 Task: Search for the contact with the first name 'Shubham' in Outlook.
Action: Mouse moved to (19, 72)
Screenshot: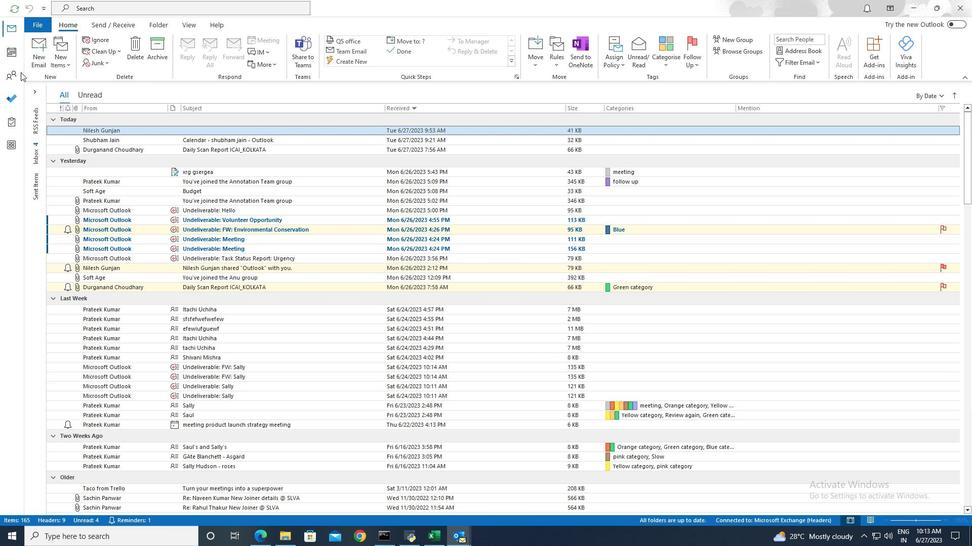
Action: Mouse pressed left at (19, 72)
Screenshot: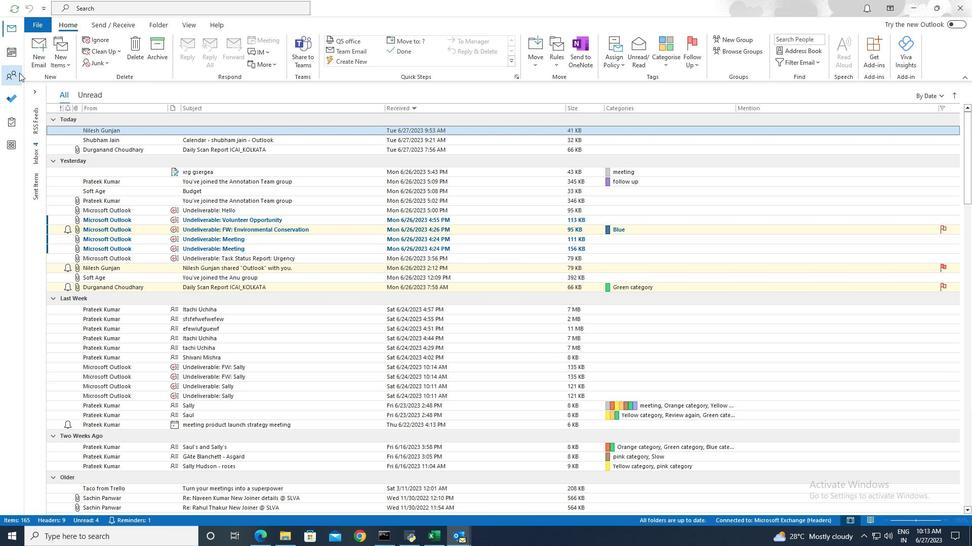 
Action: Mouse moved to (247, 5)
Screenshot: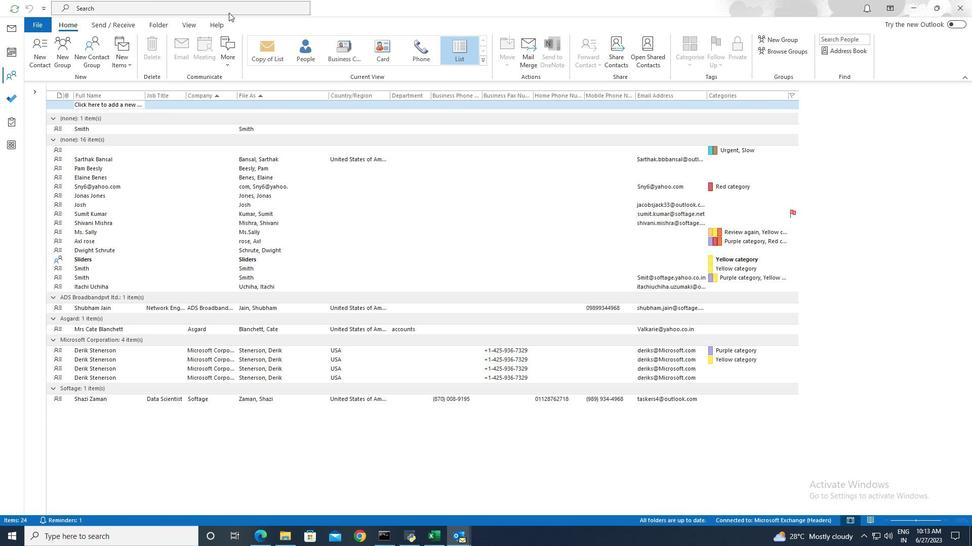 
Action: Mouse pressed left at (247, 5)
Screenshot: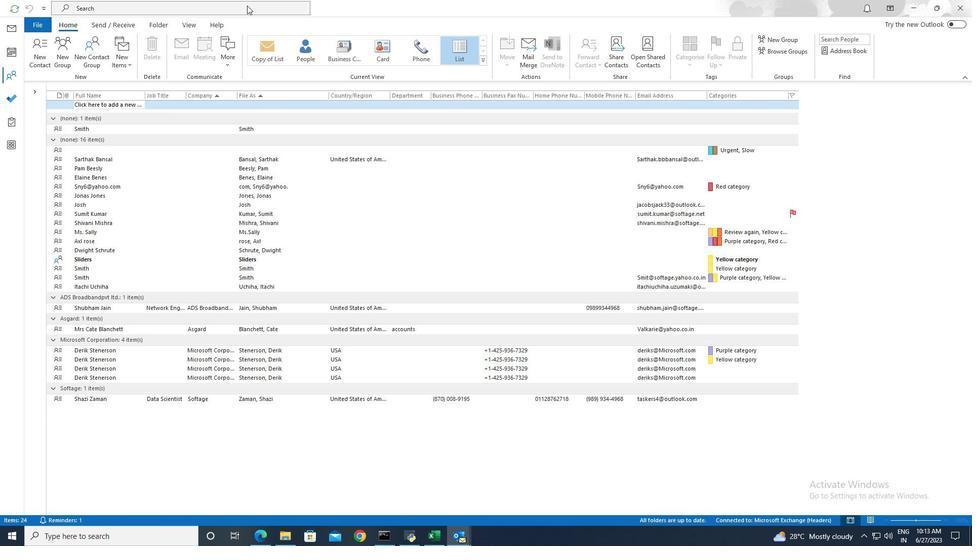 
Action: Mouse moved to (347, 8)
Screenshot: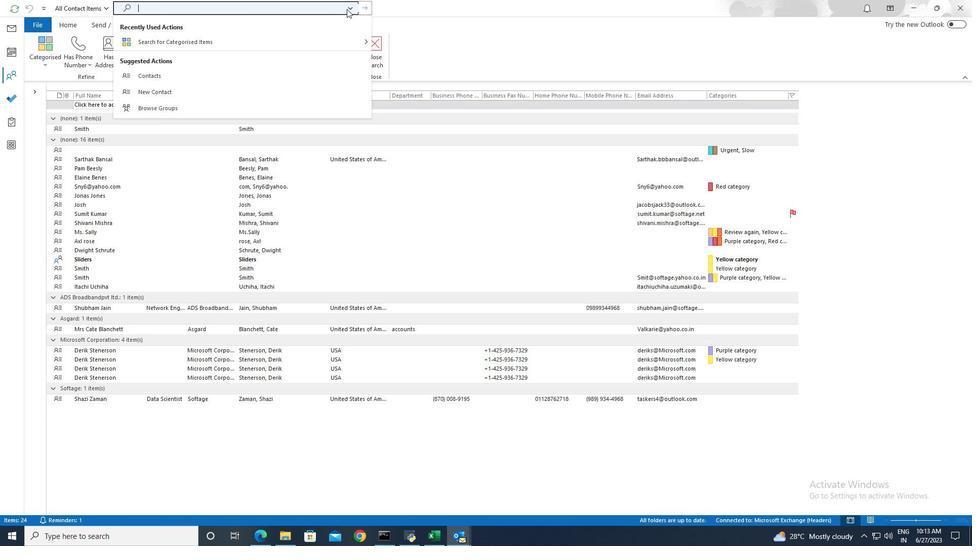 
Action: Mouse pressed left at (347, 8)
Screenshot: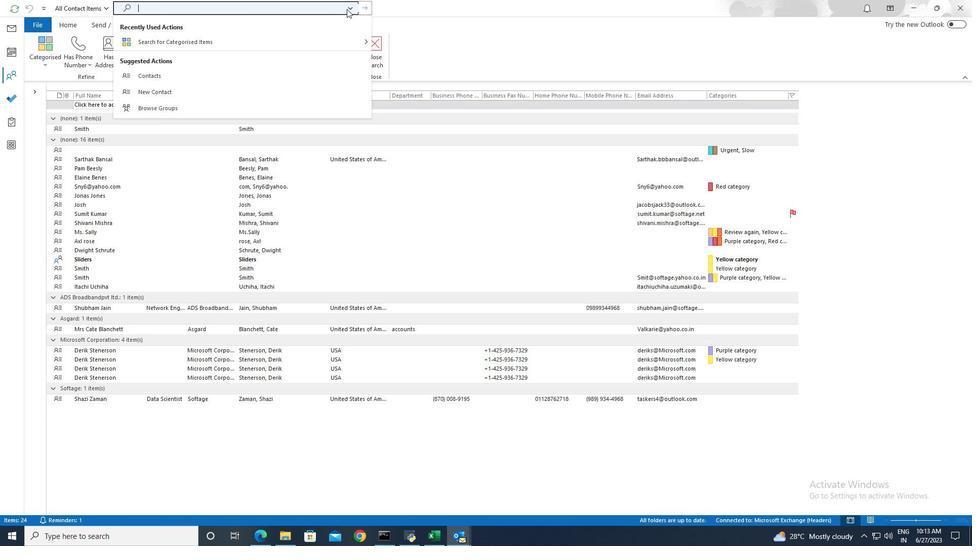 
Action: Mouse moved to (171, 157)
Screenshot: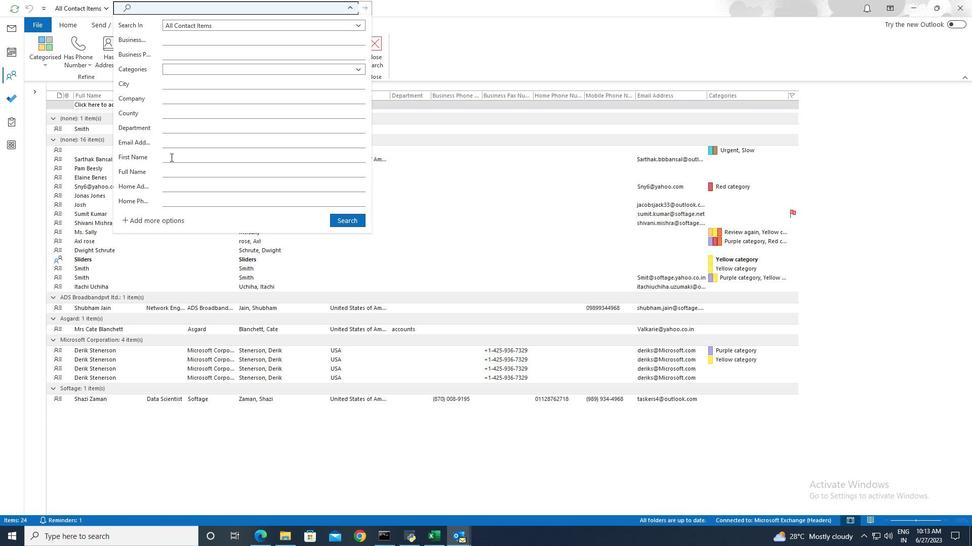 
Action: Mouse pressed left at (171, 157)
Screenshot: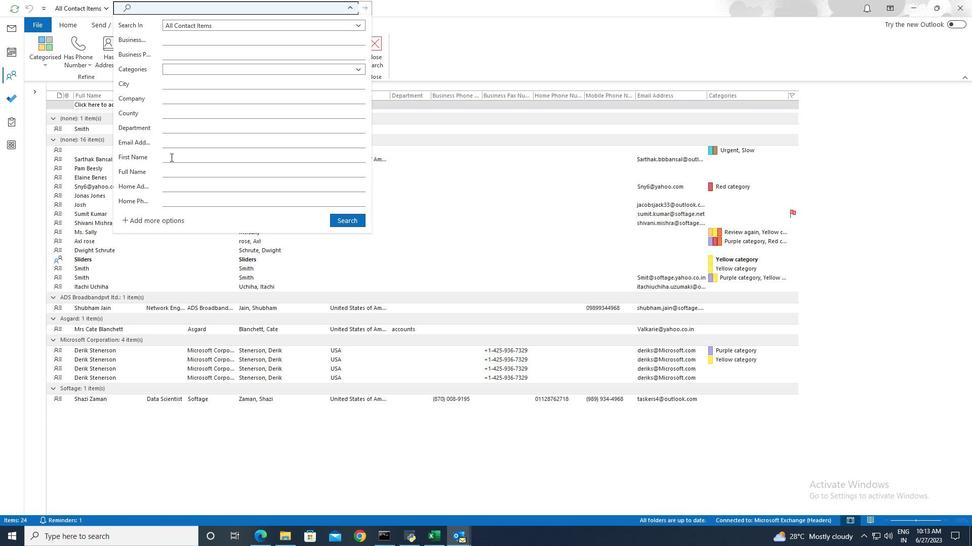 
Action: Key pressed <Key.shift>Shubham
Screenshot: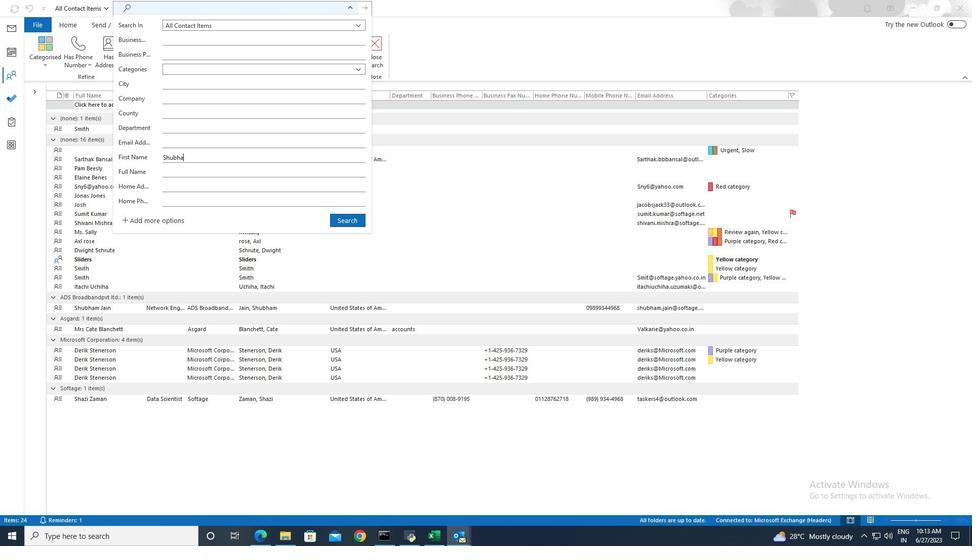 
Action: Mouse moved to (359, 217)
Screenshot: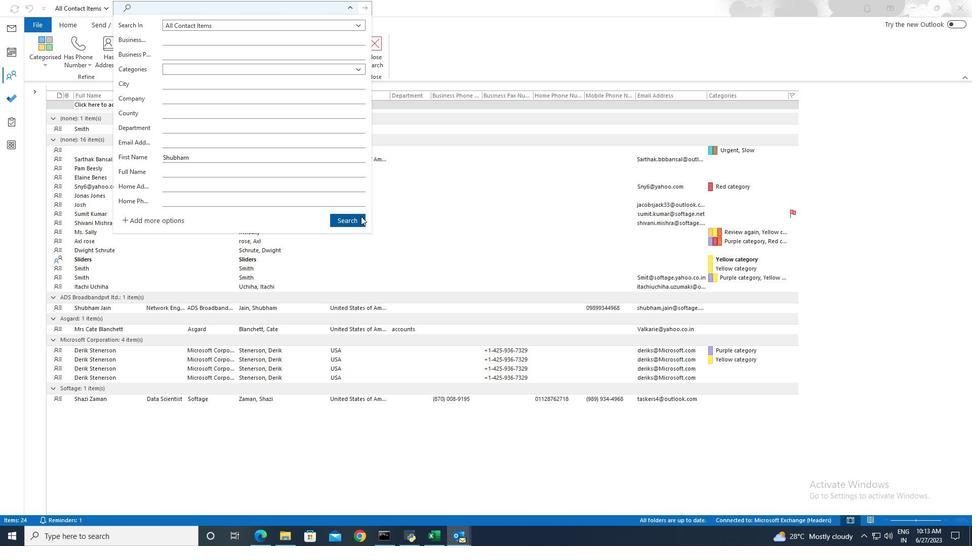 
Action: Mouse pressed left at (359, 217)
Screenshot: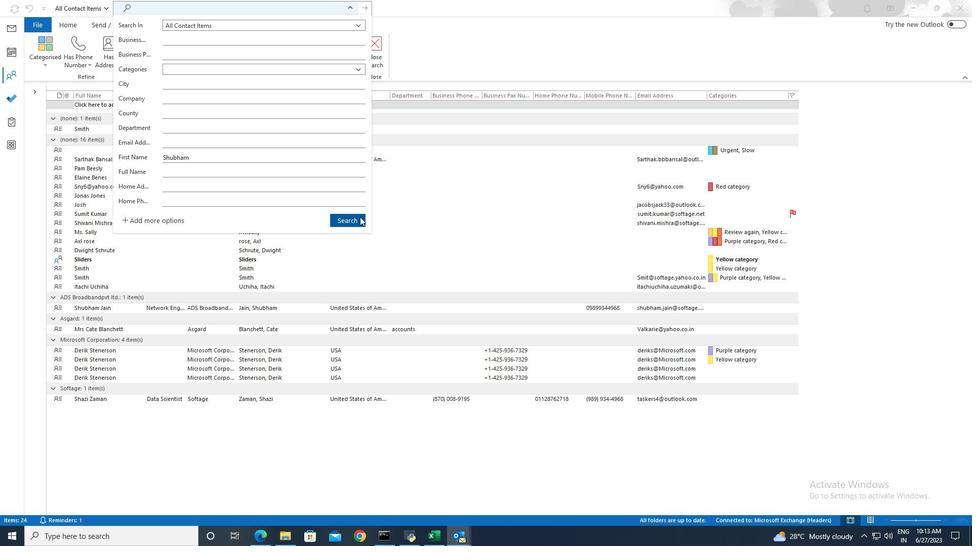 
